 Task: Create a rule from the Recommended list, Task Added to this Project -> add SubTasks in the project TransTech with SubTasks Gather and Analyse Requirements , Design and Implement Solution , System Test and UAT , Release to Production / Go Live.
Action: Mouse moved to (63, 393)
Screenshot: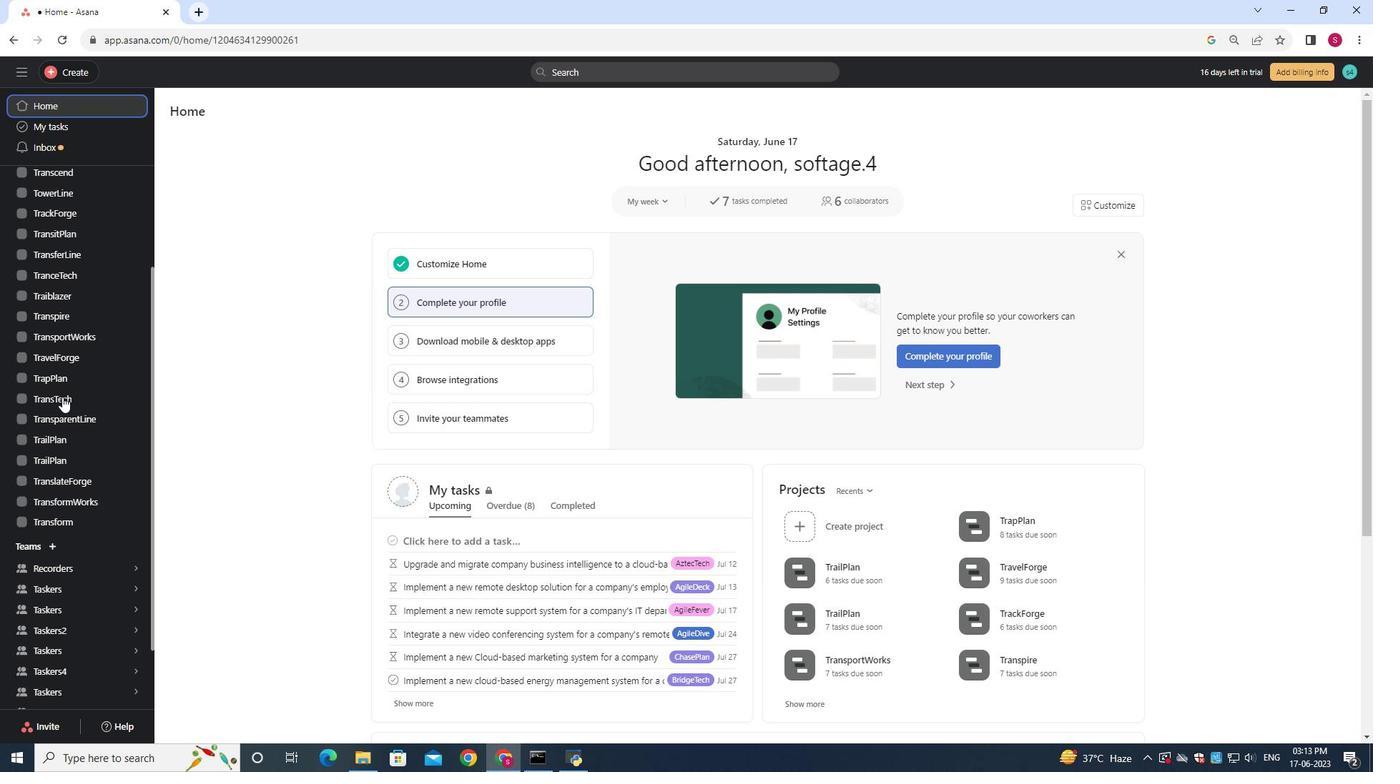 
Action: Mouse pressed left at (63, 393)
Screenshot: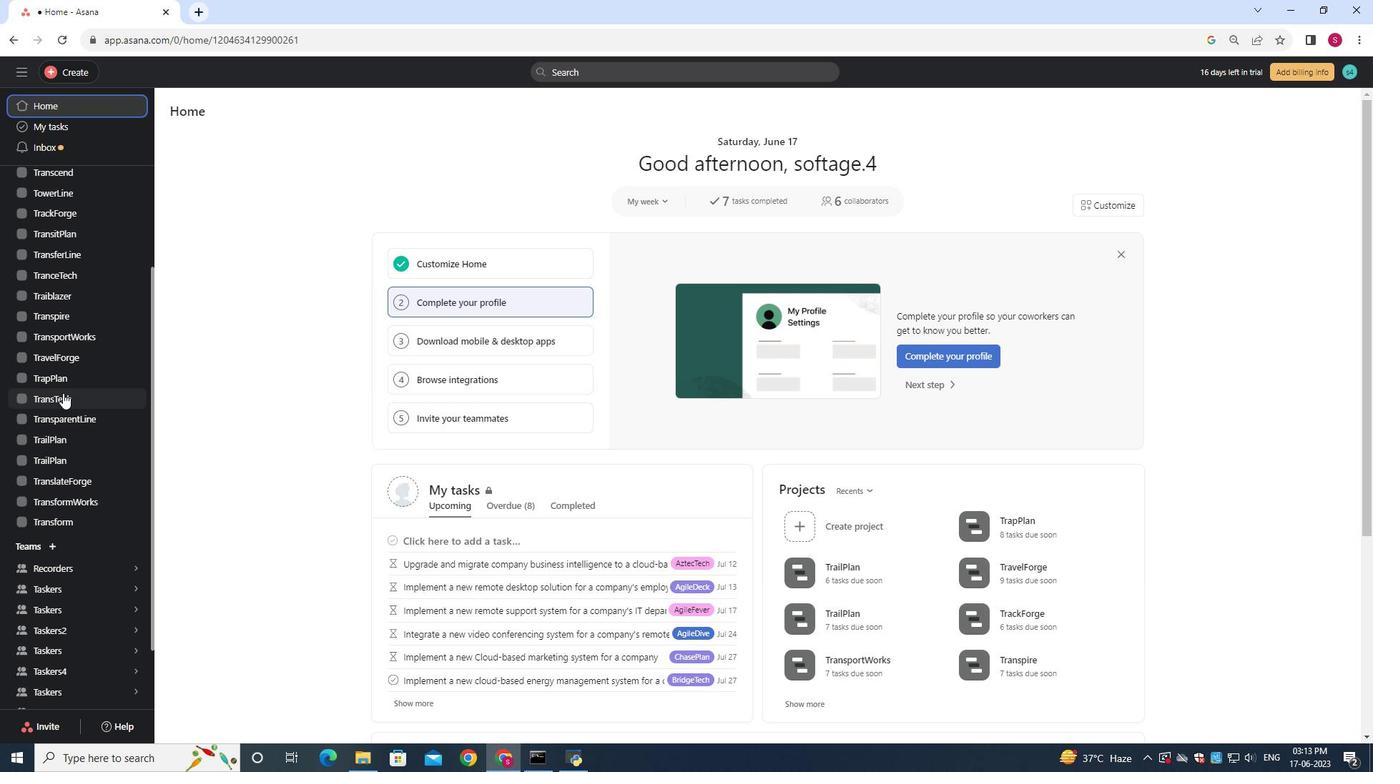 
Action: Mouse moved to (1319, 115)
Screenshot: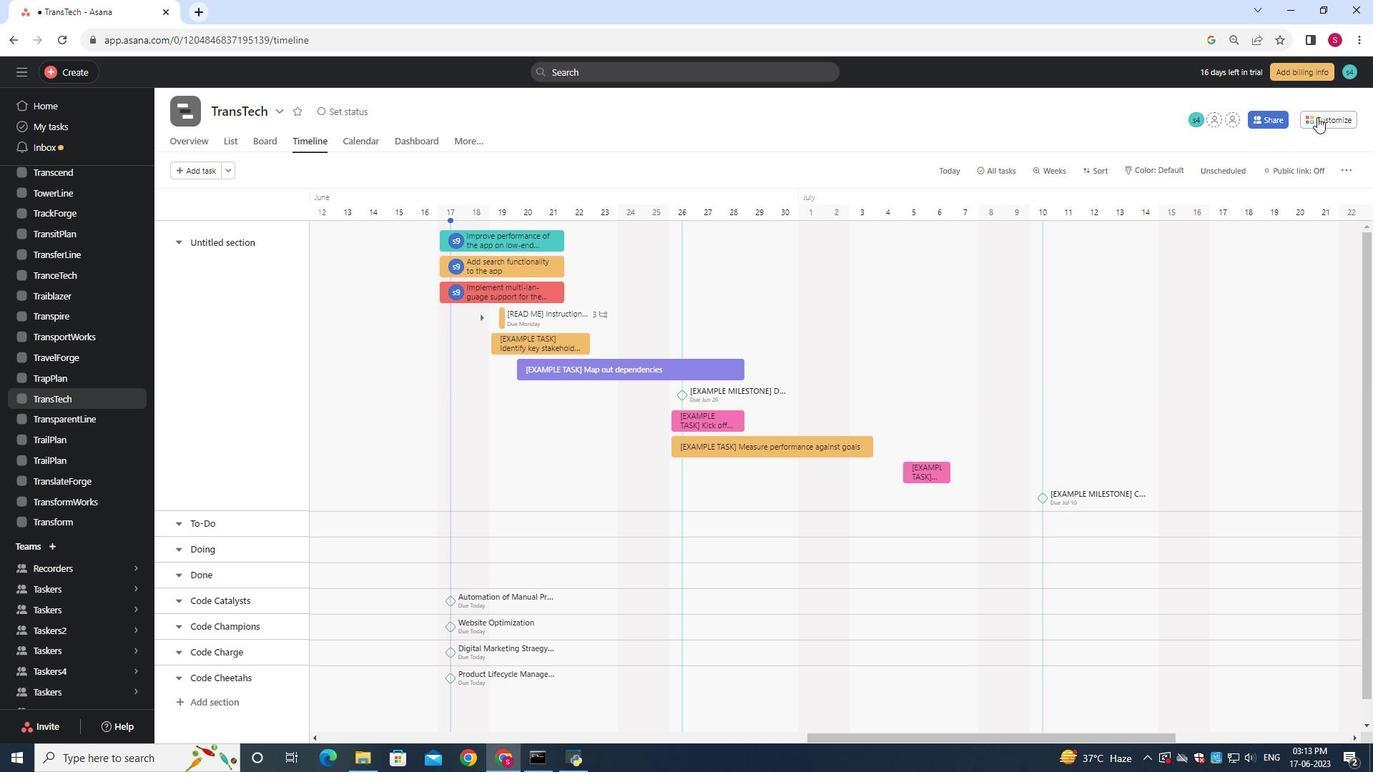 
Action: Mouse pressed left at (1319, 115)
Screenshot: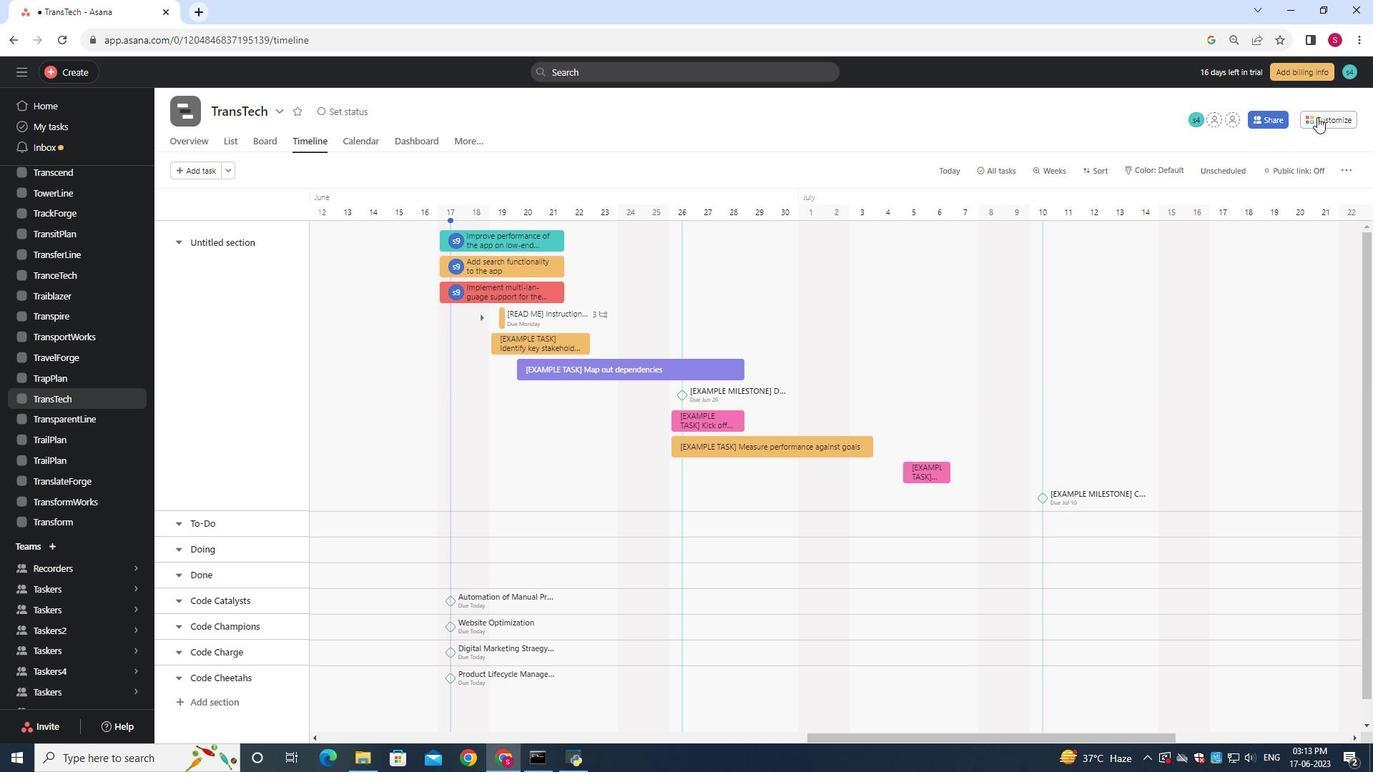 
Action: Mouse moved to (1079, 316)
Screenshot: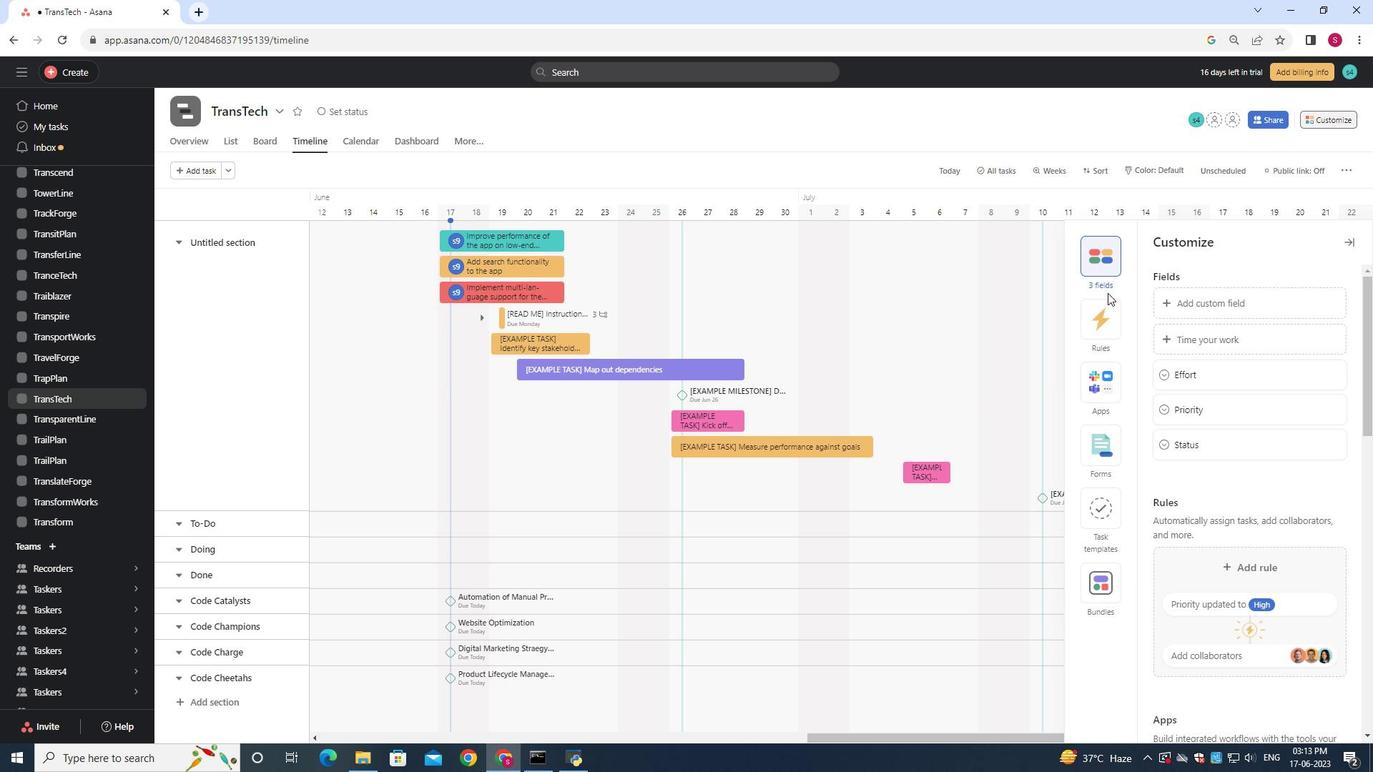 
Action: Mouse pressed left at (1079, 316)
Screenshot: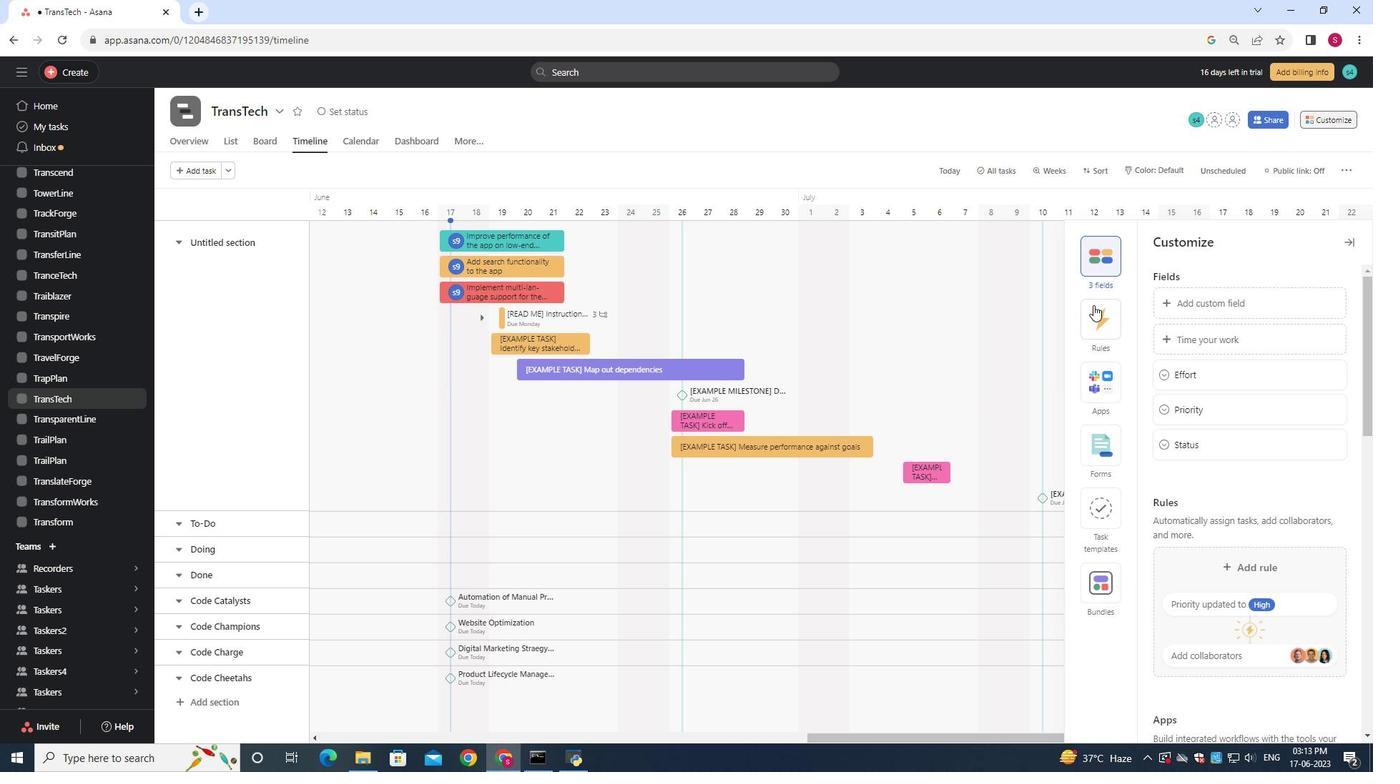 
Action: Mouse moved to (1096, 316)
Screenshot: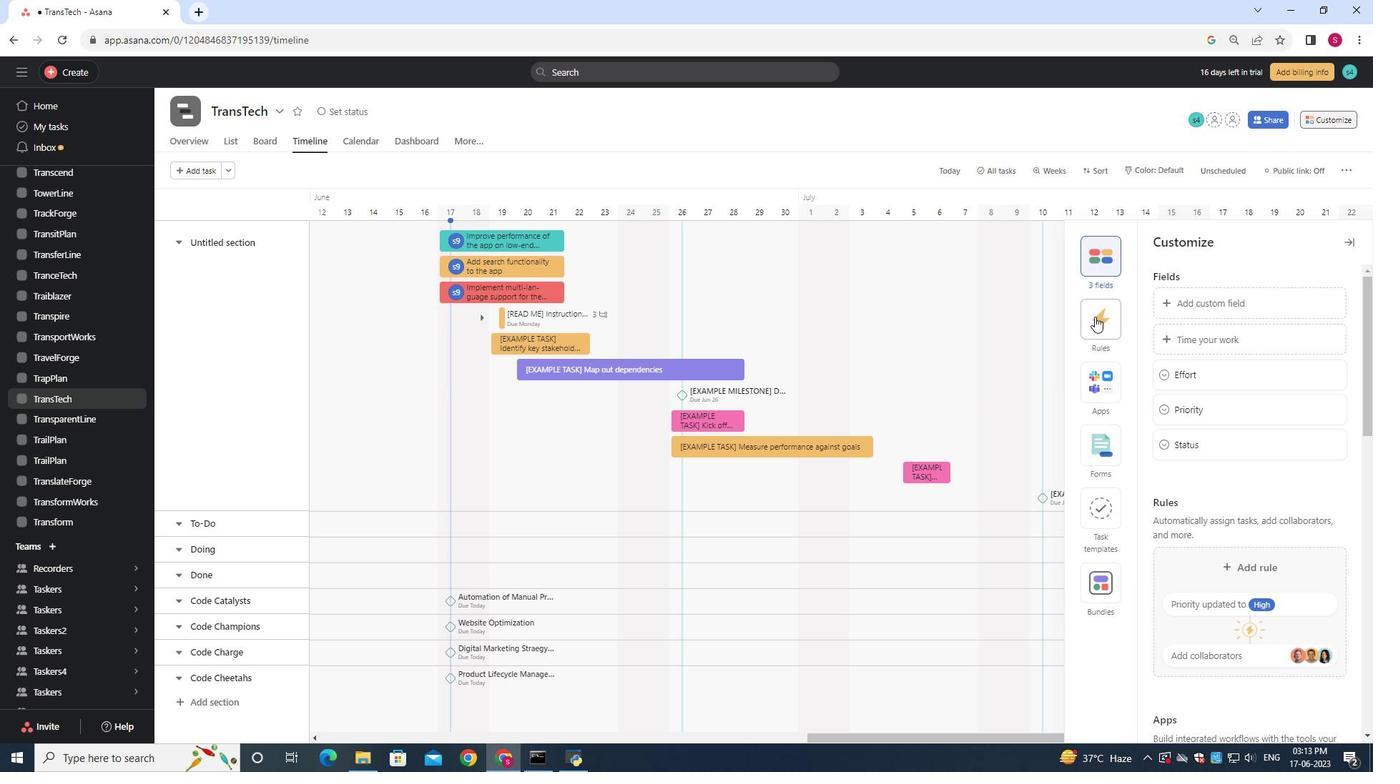 
Action: Mouse pressed left at (1096, 316)
Screenshot: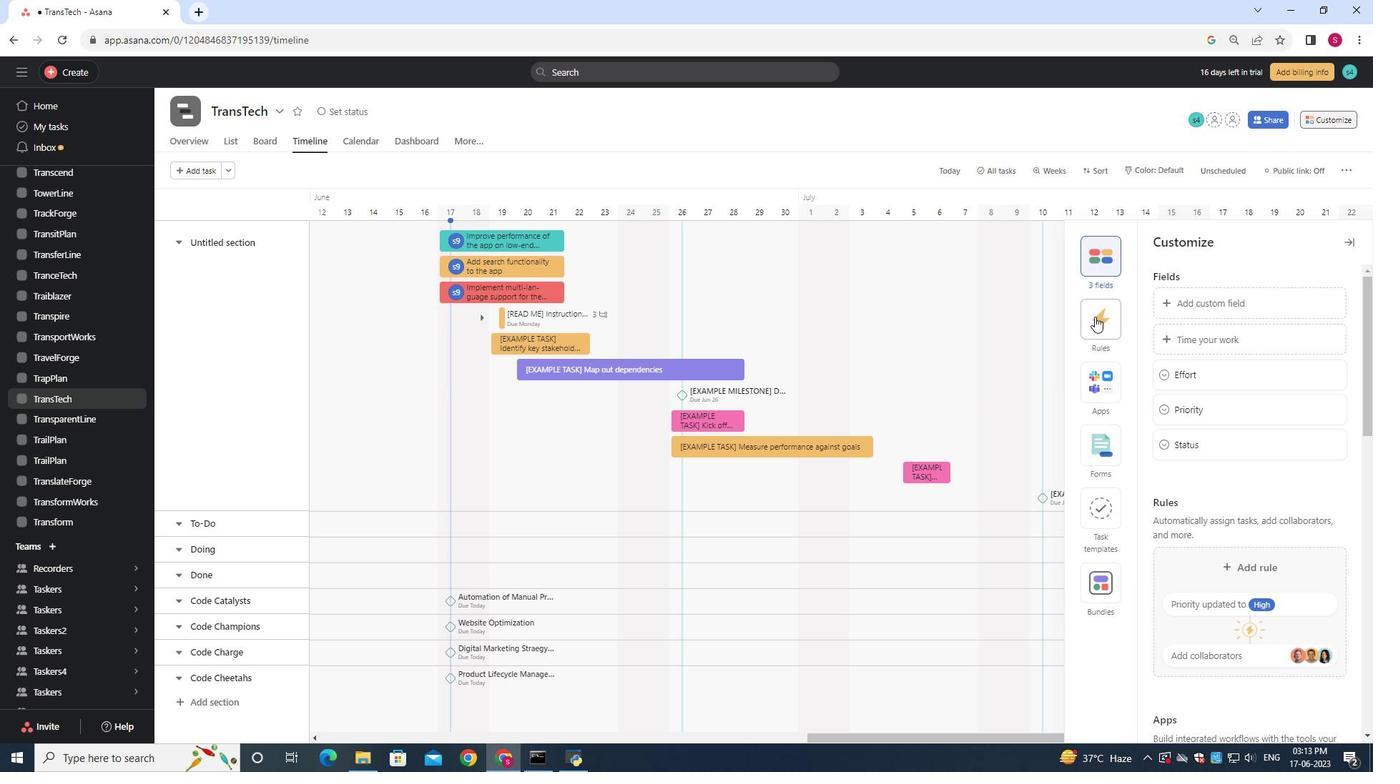 
Action: Mouse moved to (1098, 321)
Screenshot: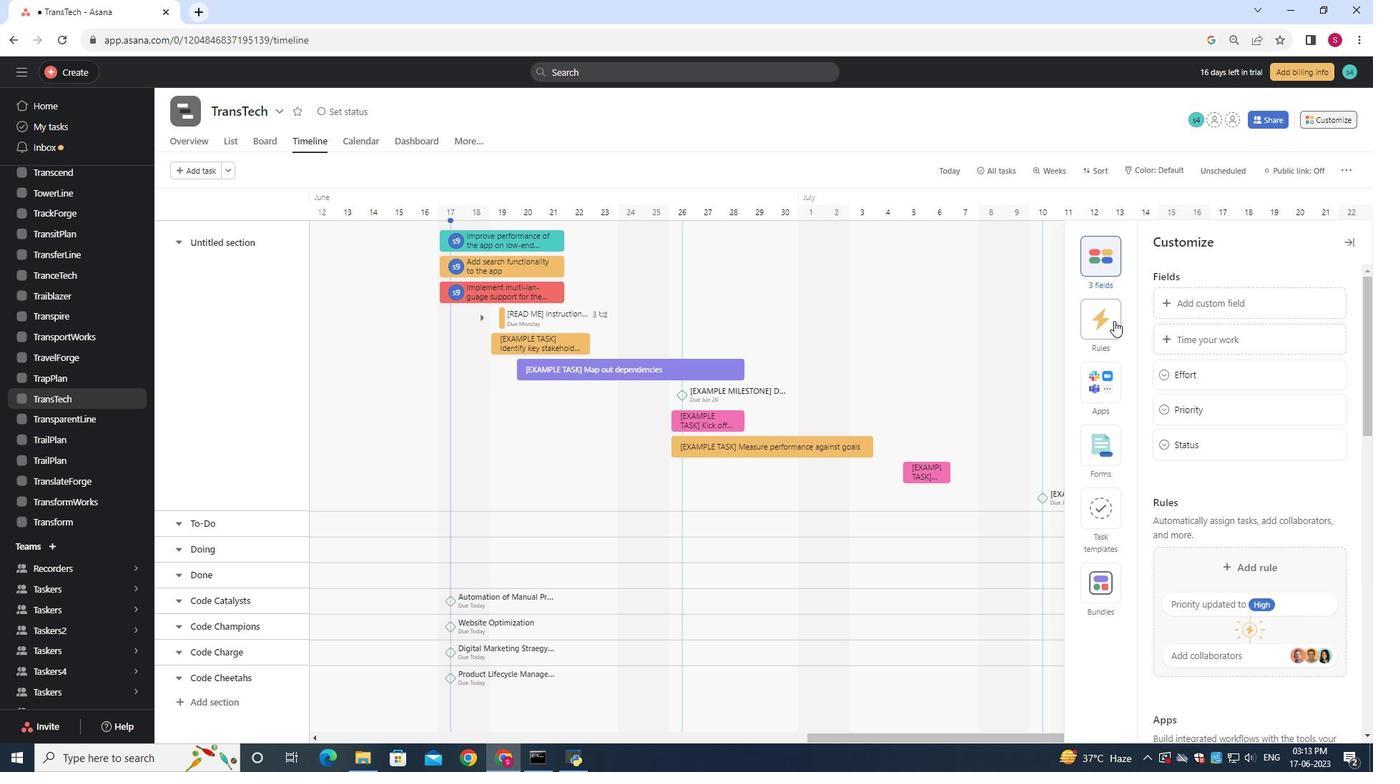 
Action: Mouse pressed left at (1098, 321)
Screenshot: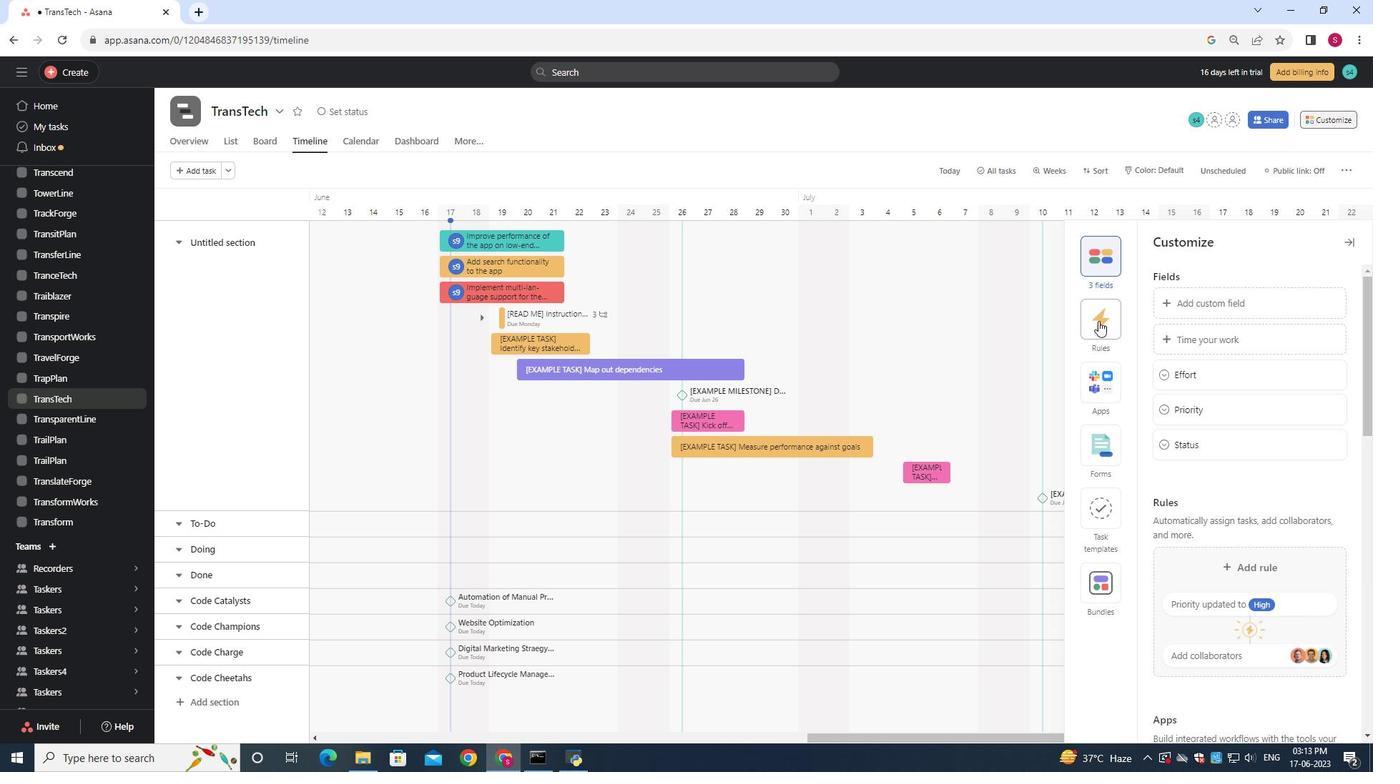 
Action: Mouse moved to (1240, 339)
Screenshot: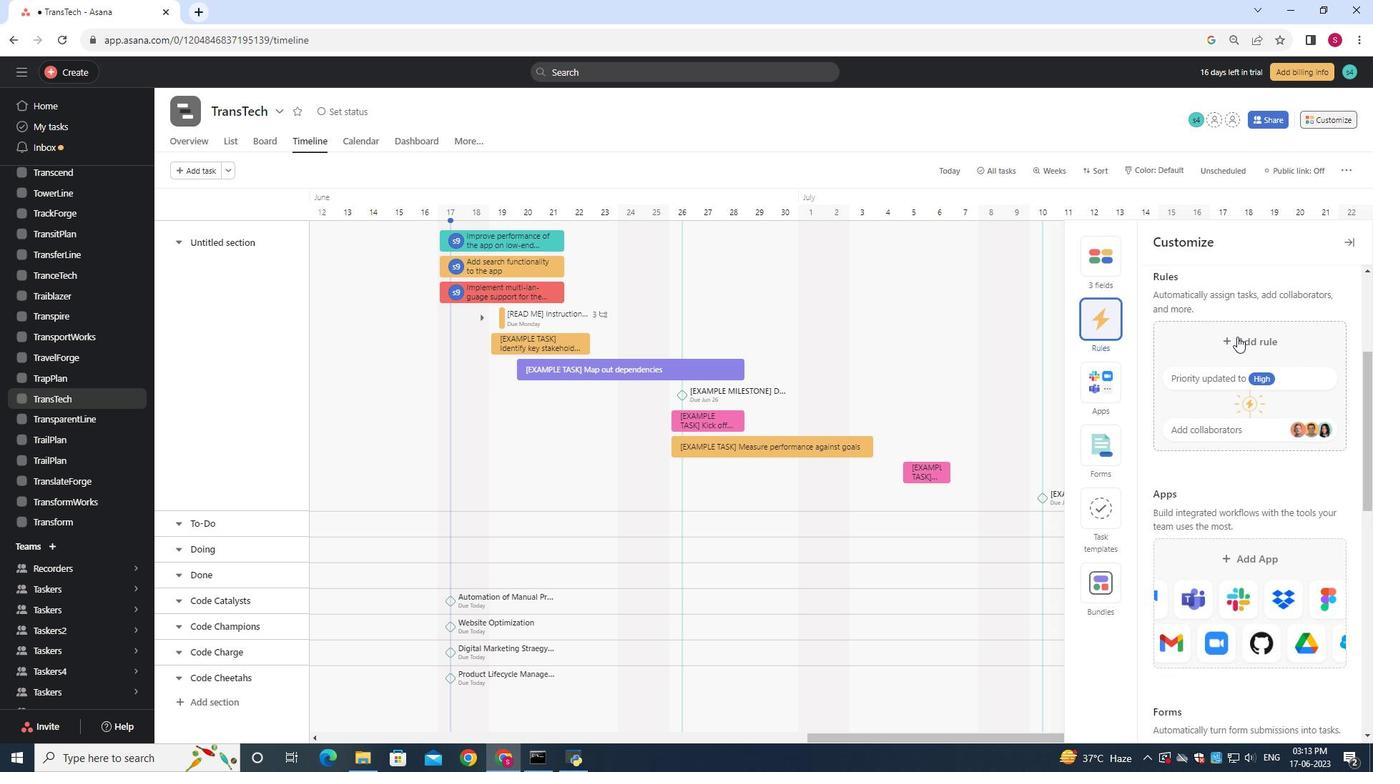 
Action: Mouse pressed left at (1240, 339)
Screenshot: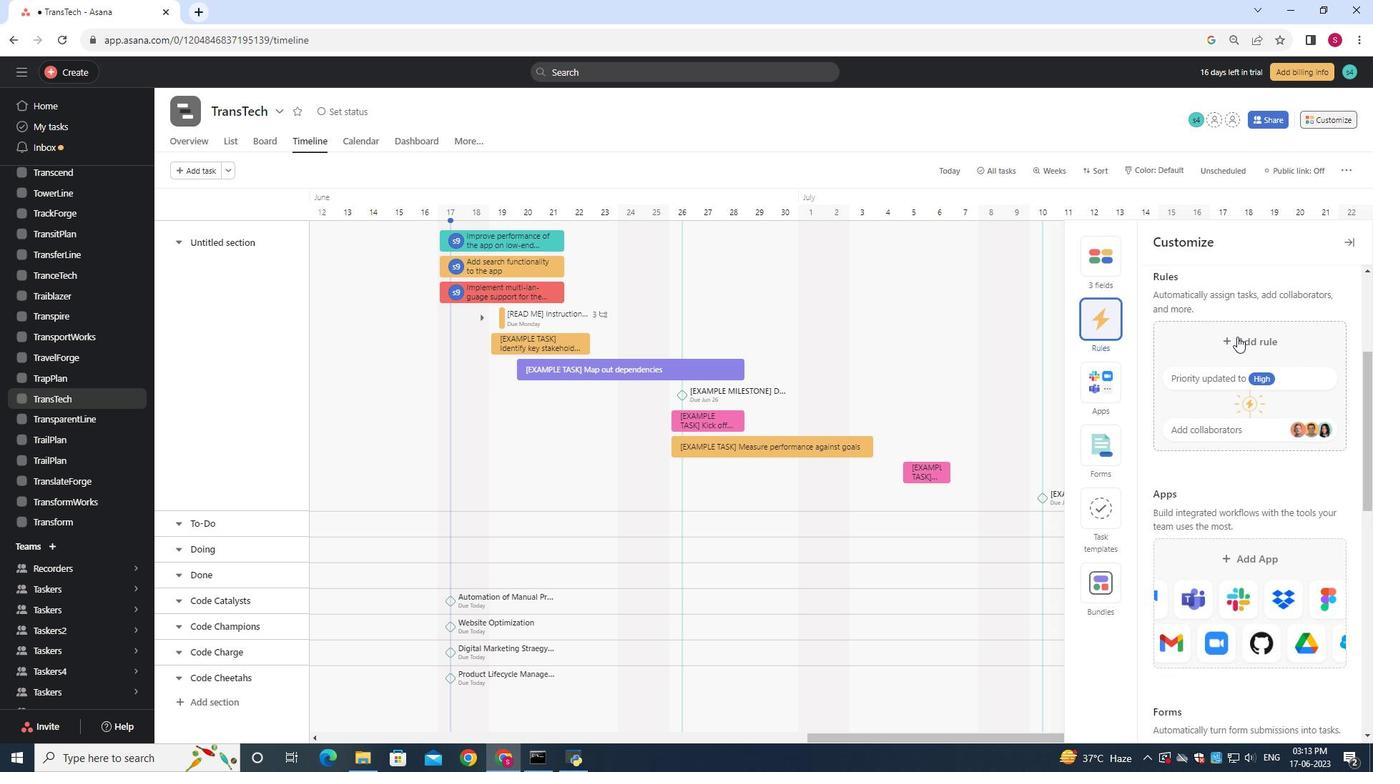 
Action: Mouse moved to (925, 233)
Screenshot: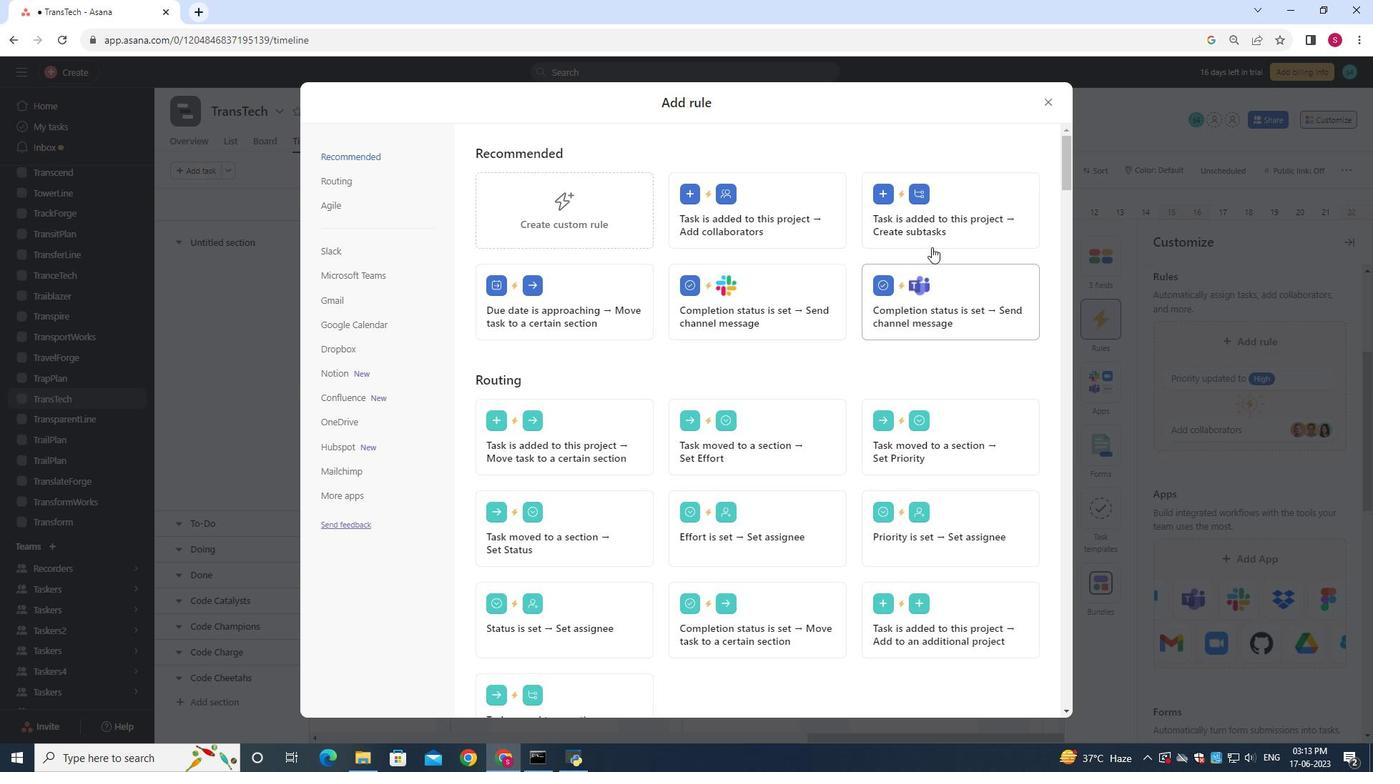 
Action: Mouse pressed left at (925, 233)
Screenshot: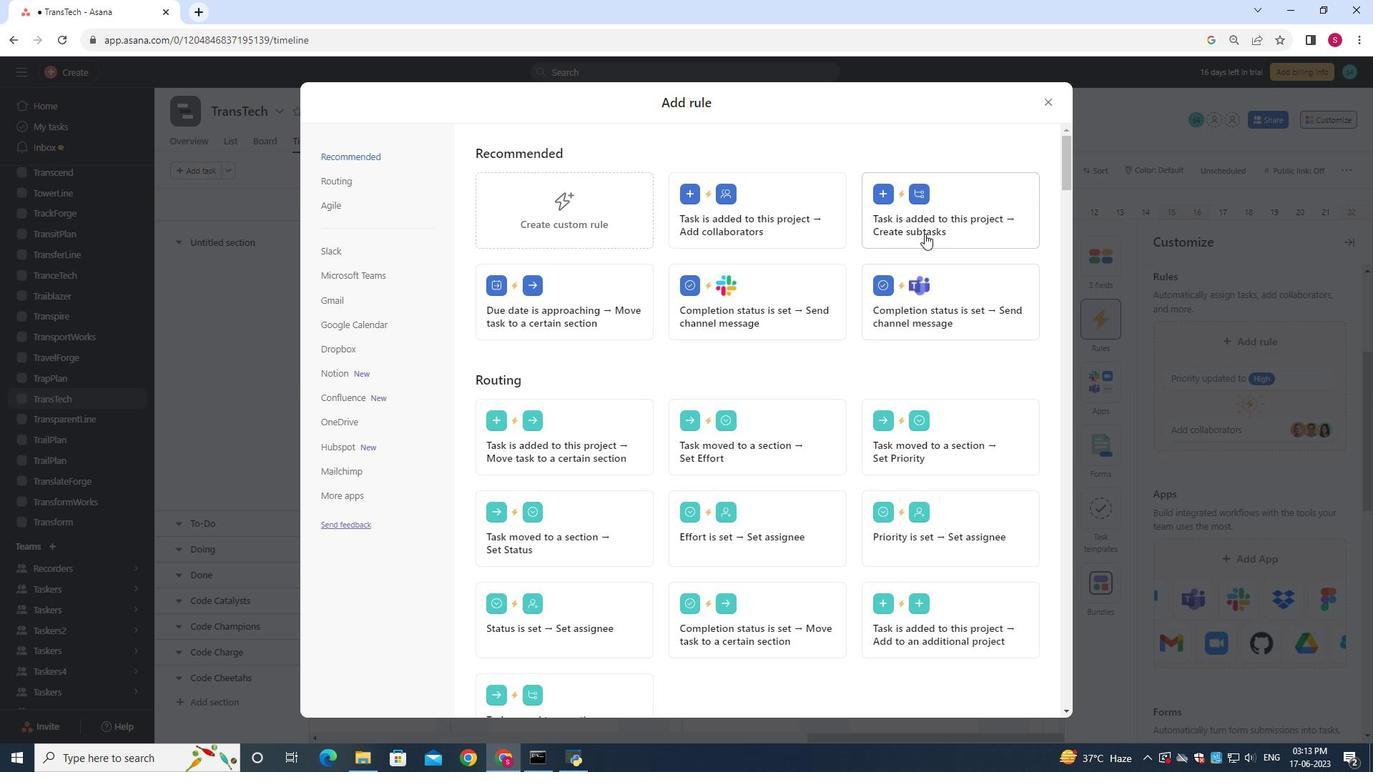 
Action: Mouse moved to (856, 213)
Screenshot: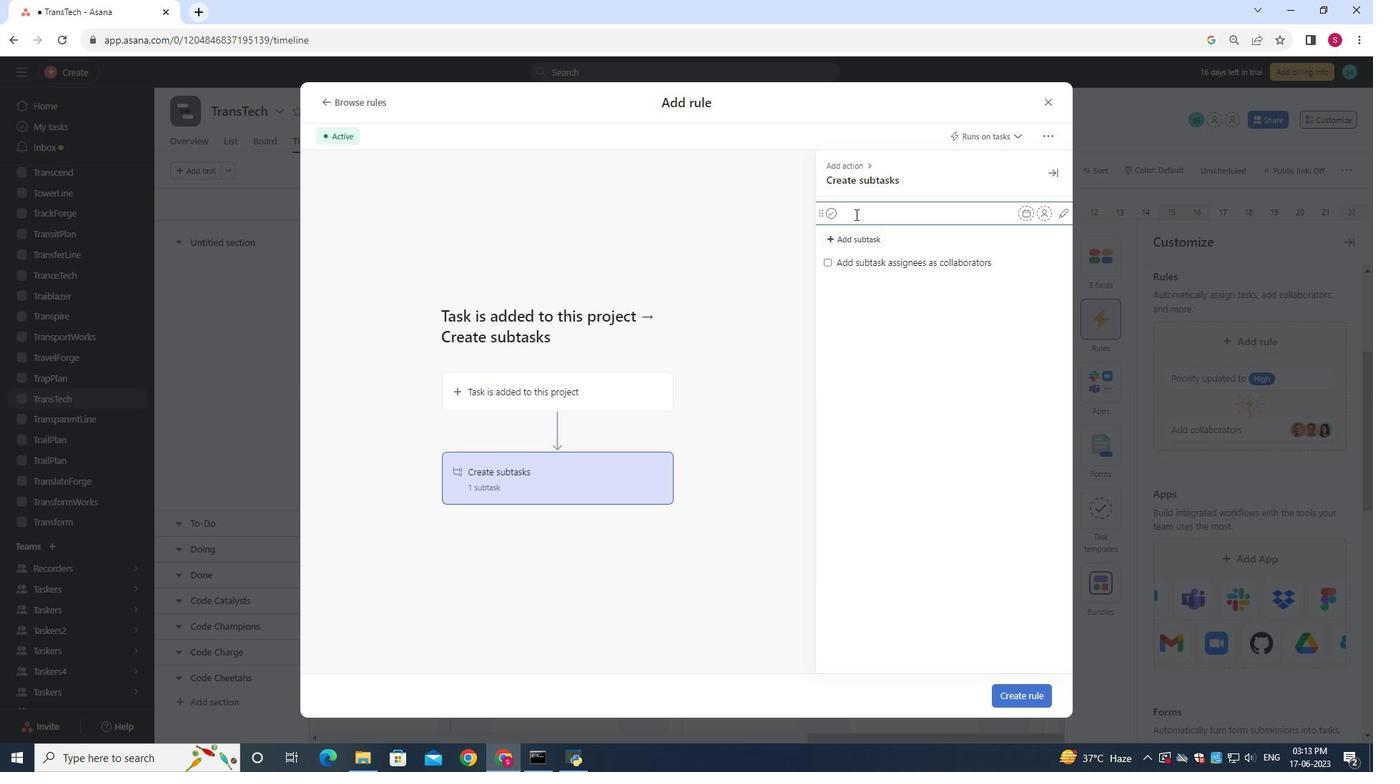 
Action: Mouse pressed left at (856, 213)
Screenshot: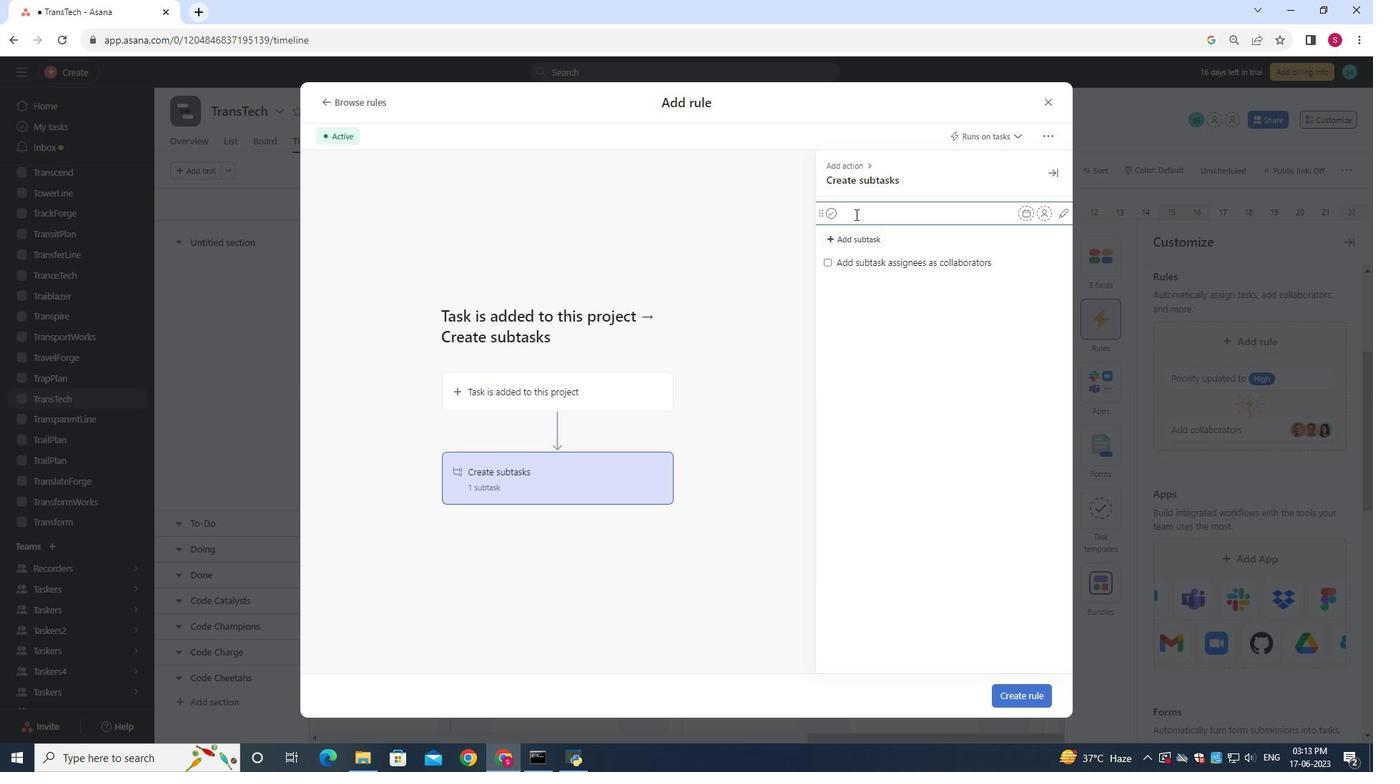 
Action: Mouse moved to (857, 211)
Screenshot: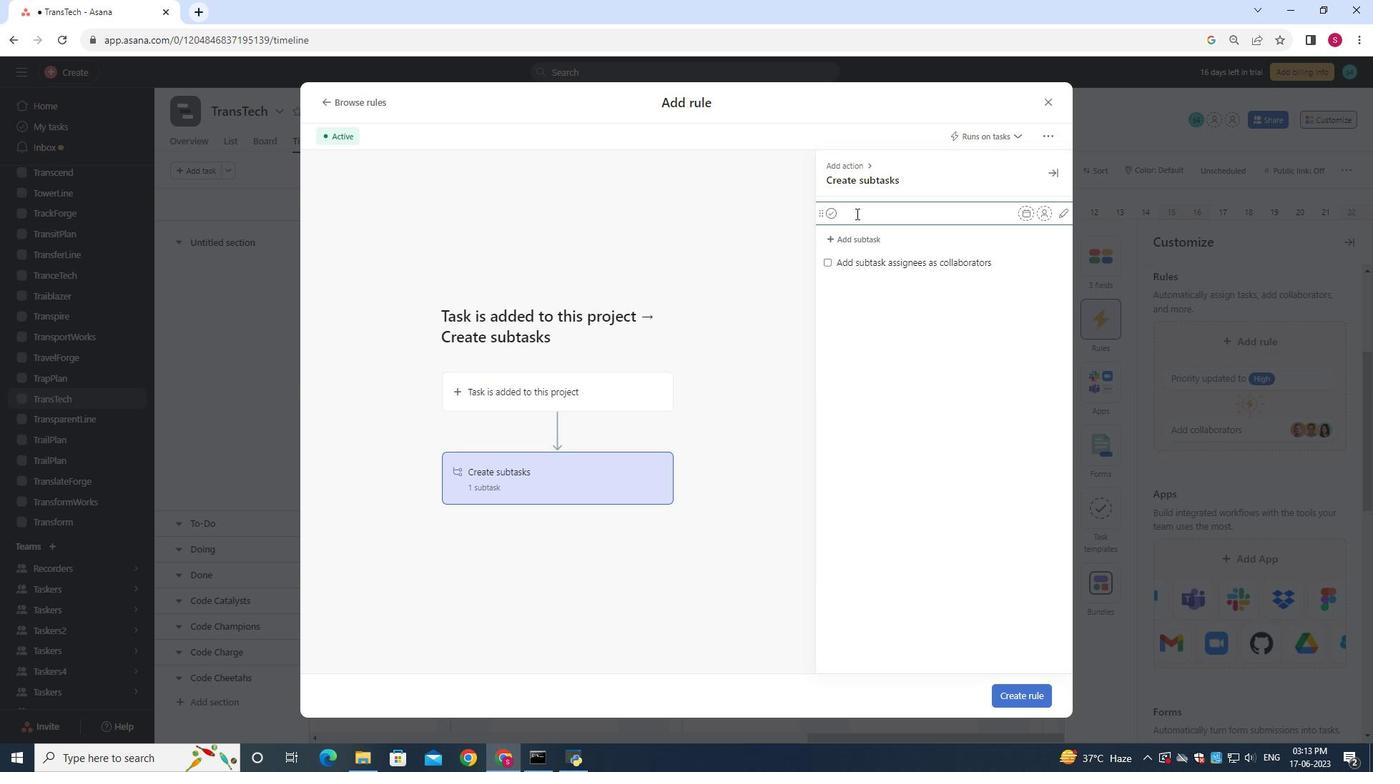 
Action: Key pressed <Key.shift>Gather<Key.space>and<Key.space><Key.shift>Analyse<Key.space><Key.shift>Requirements<Key.enter><Key.shift><Key.shift><Key.shift><Key.shift><Key.shift><Key.shift><Key.shift><Key.shift><Key.shift><Key.shift><Key.shift><Key.shift><Key.shift><Key.shift><Key.shift>Design<Key.space>and<Key.space><Key.shift>Implement<Key.space><Key.shift>Solution<Key.enter><Key.shift><Key.shift><Key.shift><Key.shift><Key.shift><Key.shift><Key.shift>System<Key.space><Key.shift>Test<Key.space>and<Key.space><Key.shift>UAT<Key.enter><Key.shift><Key.shift><Key.shift><Key.shift><Key.shift><Key.shift><Key.shift><Key.shift><Key.shift><Key.shift><Key.shift><Key.shift><Key.shift><Key.shift><Key.shift><Key.shift><Key.shift><Key.shift><Key.shift>Release<Key.space>to<Key.space><Key.shift><Key.shift><Key.shift><Key.shift><Key.shift><Key.shift><Key.shift><Key.shift><Key.shift><Key.shift><Key.shift><Key.shift><Key.shift><Key.shift><Key.shift>Production<Key.space>/<Key.space><Key.shift><Key.shift><Key.shift>GO<Key.space><Key.backspace><Key.backspace>o<Key.space><Key.shift>Live
Screenshot: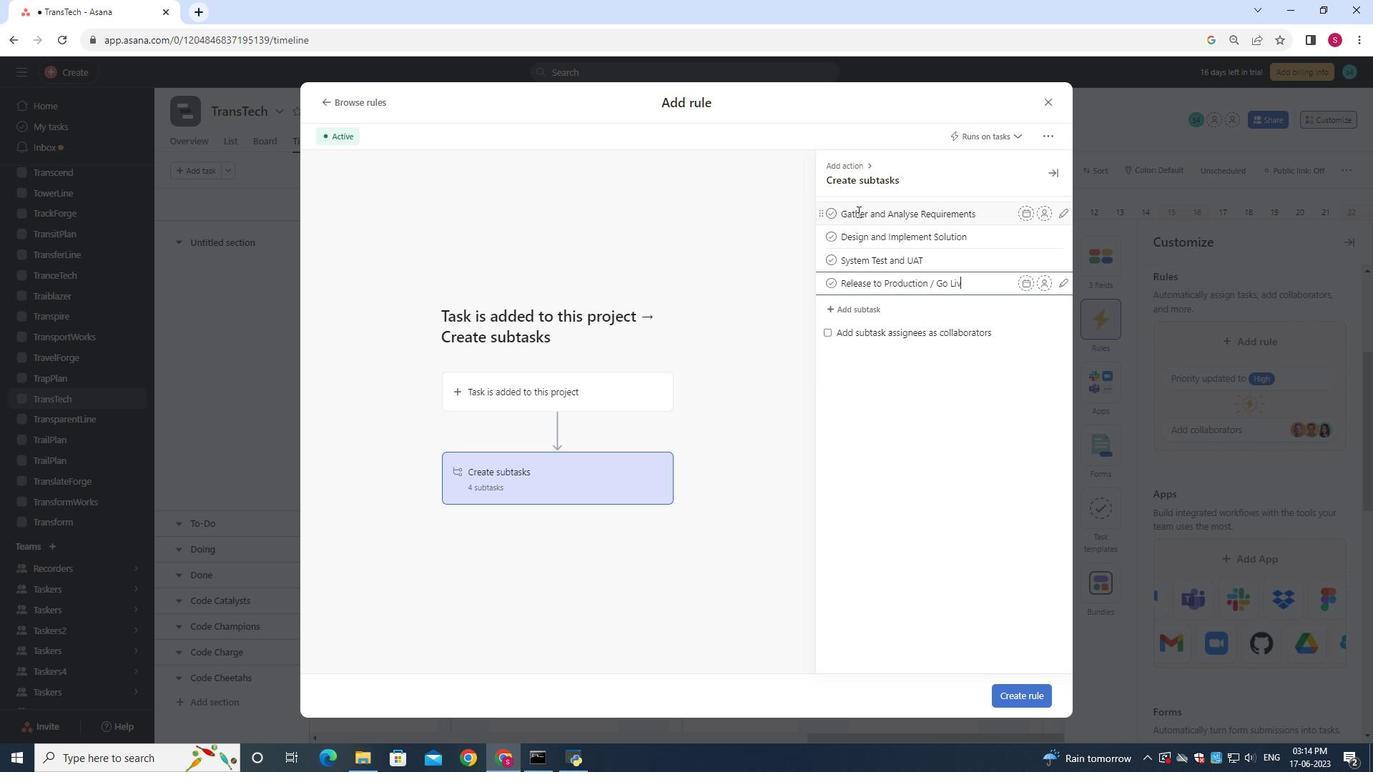 
Action: Mouse moved to (1028, 693)
Screenshot: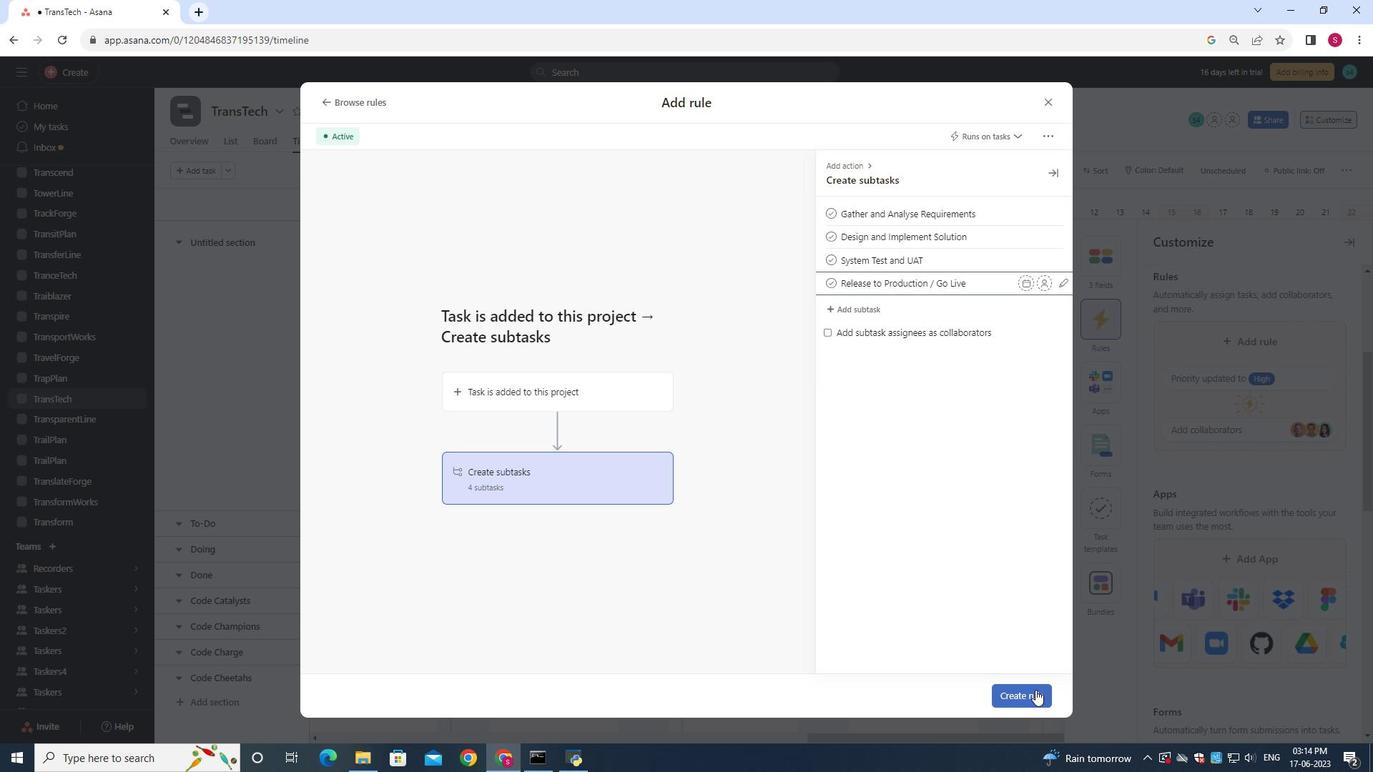 
Action: Mouse pressed left at (1028, 693)
Screenshot: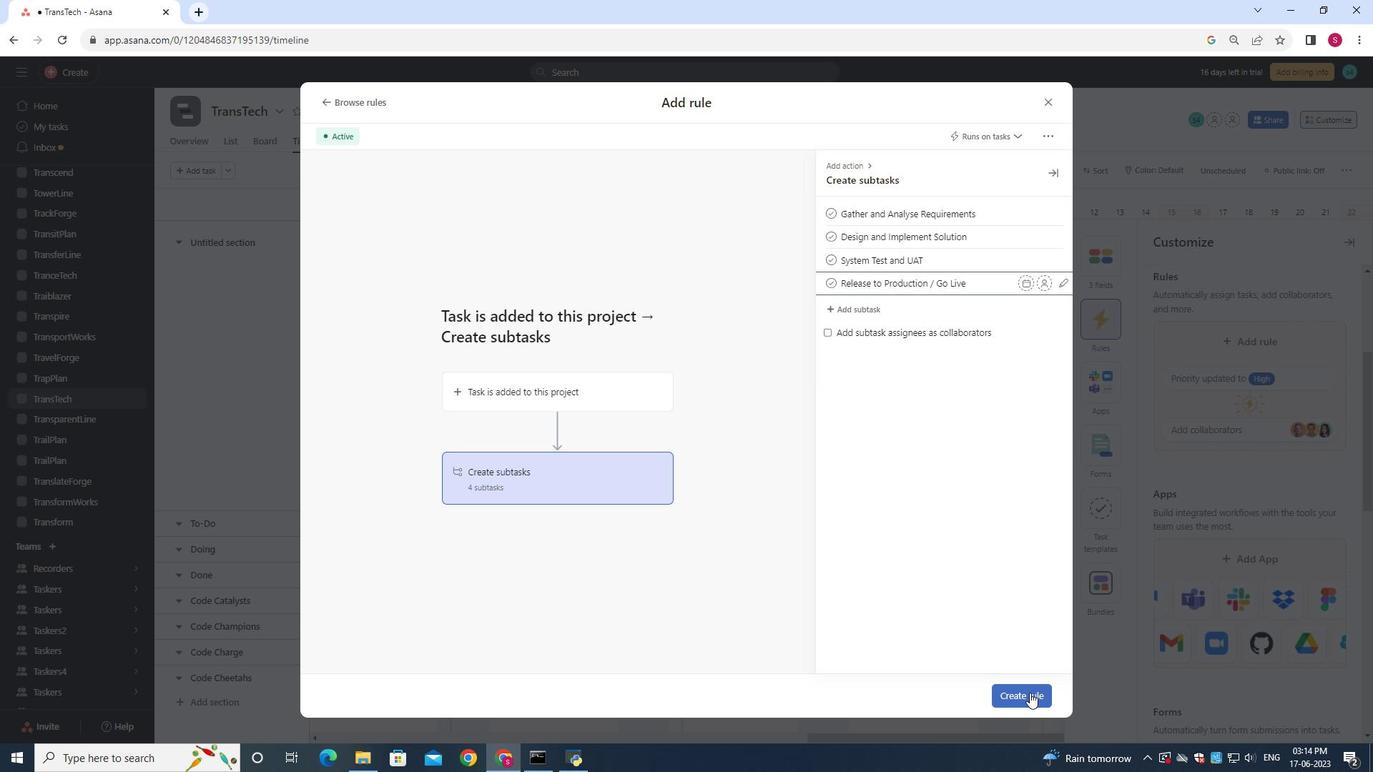 
Action: Mouse moved to (880, 429)
Screenshot: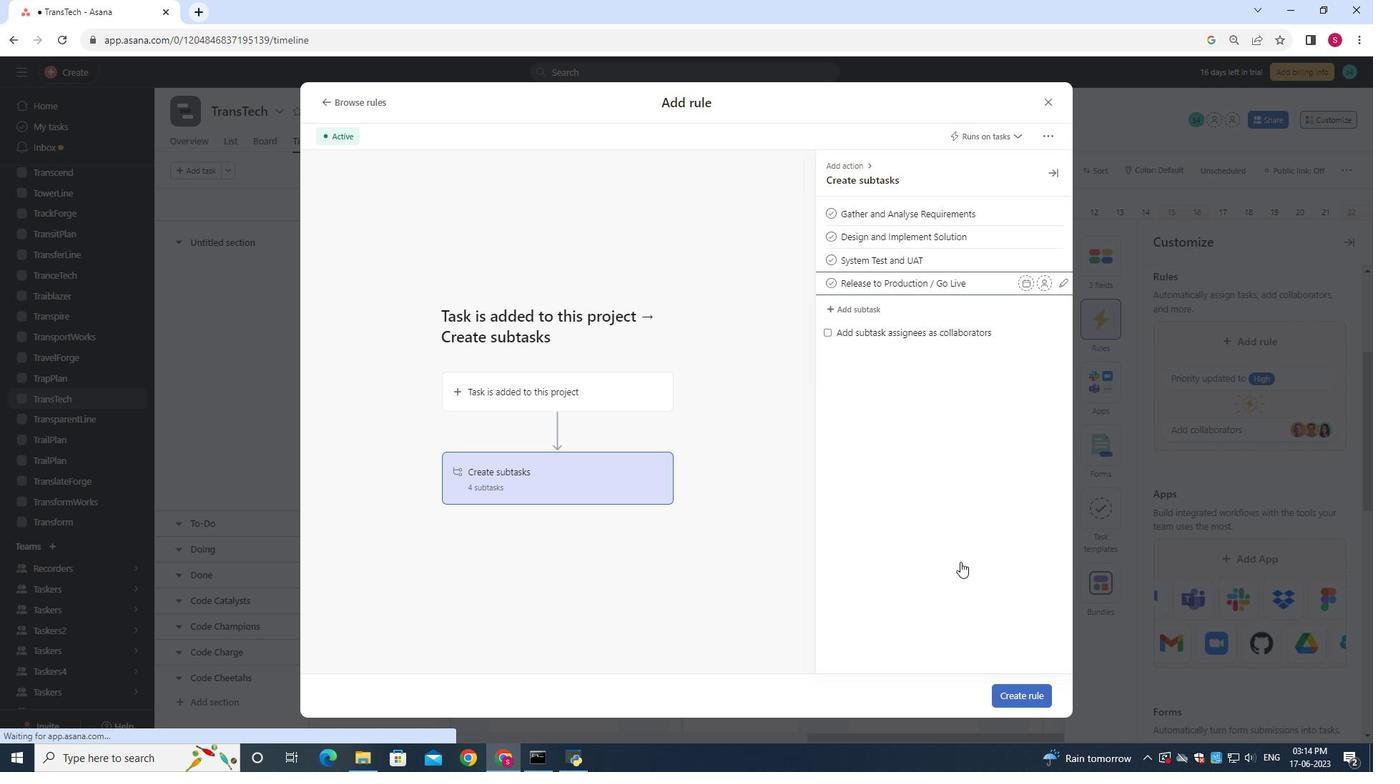 
